 Task: Create Card Card0000000296 in Board Board0000000074 in Workspace WS0000000025 in Trello. Create Card Card0000000297 in Board Board0000000075 in Workspace WS0000000025 in Trello. Create Card Card0000000298 in Board Board0000000075 in Workspace WS0000000025 in Trello. Create Card Card0000000299 in Board Board0000000075 in Workspace WS0000000025 in Trello. Create Card Card0000000300 in Board Board0000000075 in Workspace WS0000000025 in Trello
Action: Mouse moved to (317, 345)
Screenshot: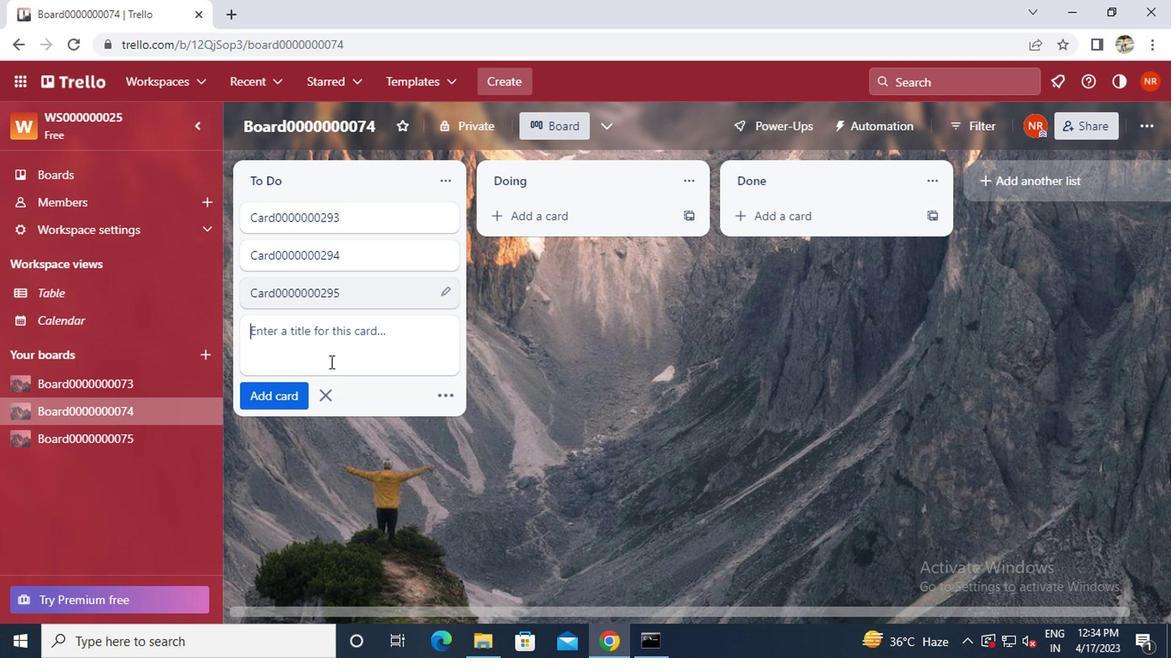 
Action: Mouse pressed left at (317, 345)
Screenshot: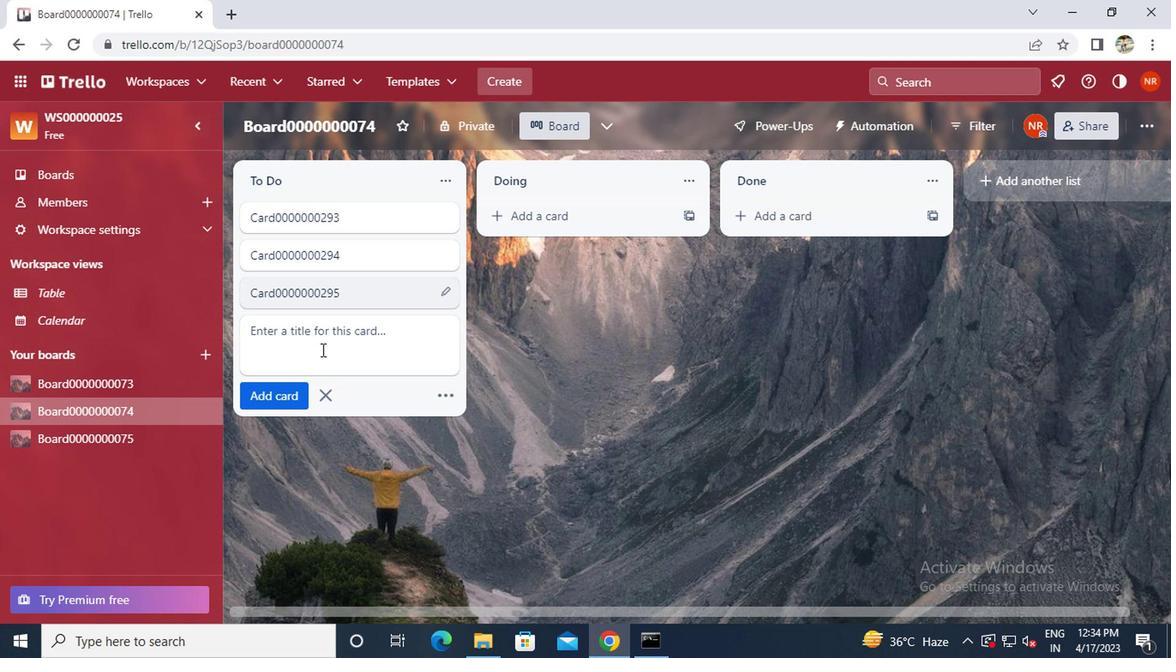 
Action: Mouse moved to (316, 345)
Screenshot: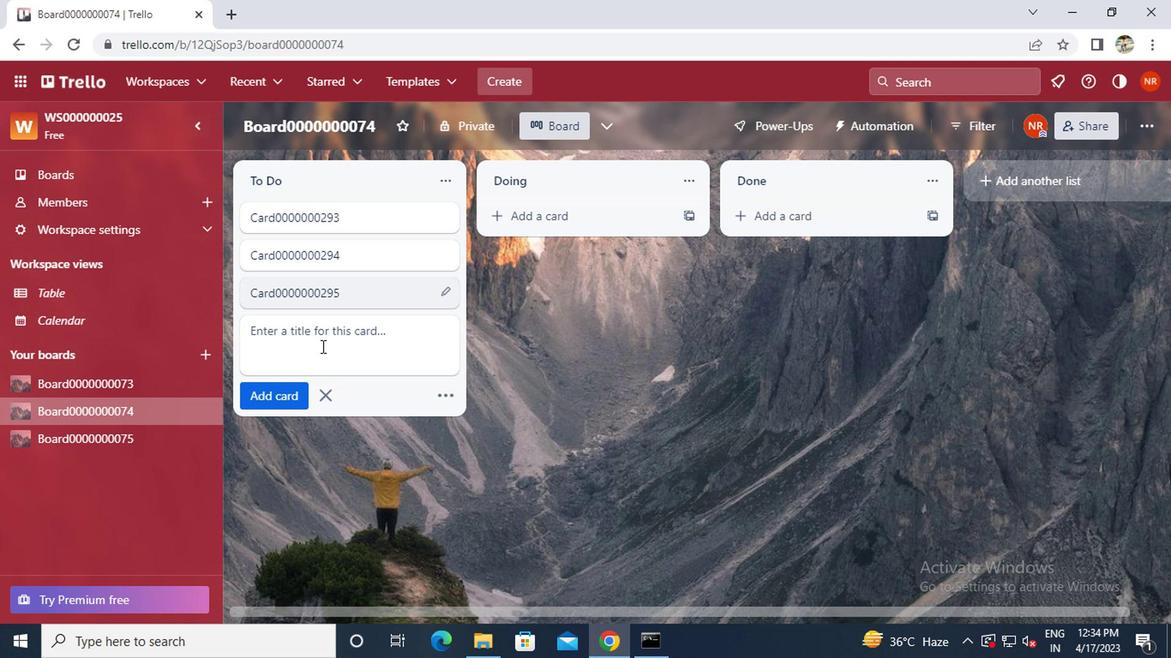 
Action: Key pressed card<Key.backspace><Key.backspace><Key.backspace><Key.caps_lock>ard0000000296
Screenshot: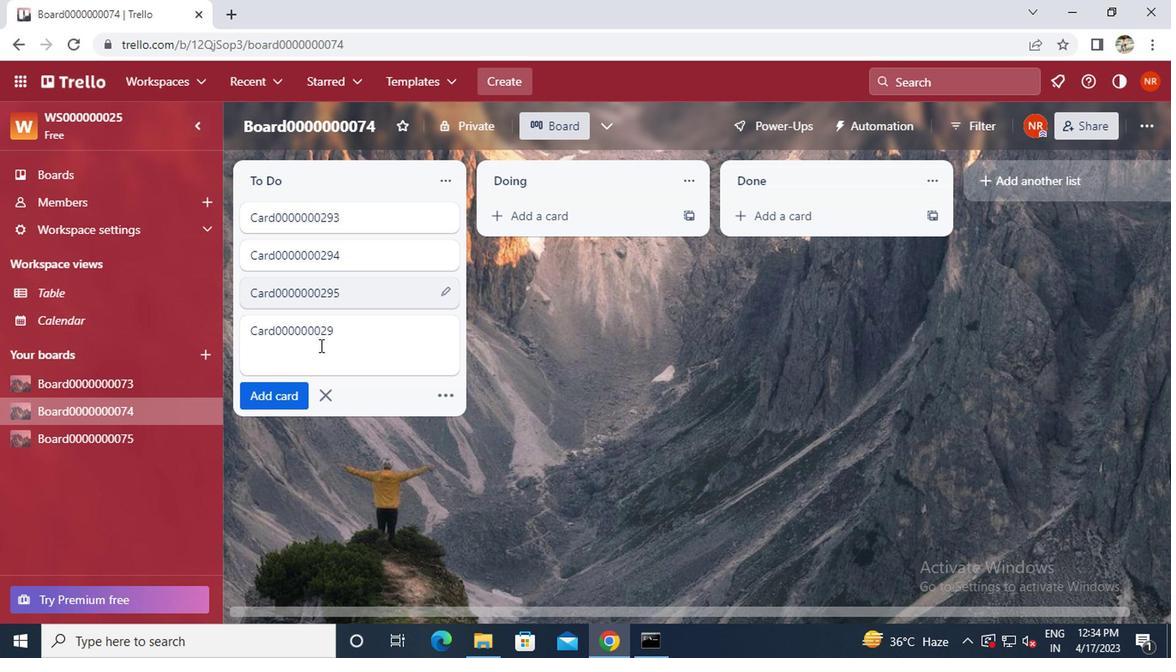 
Action: Mouse moved to (282, 391)
Screenshot: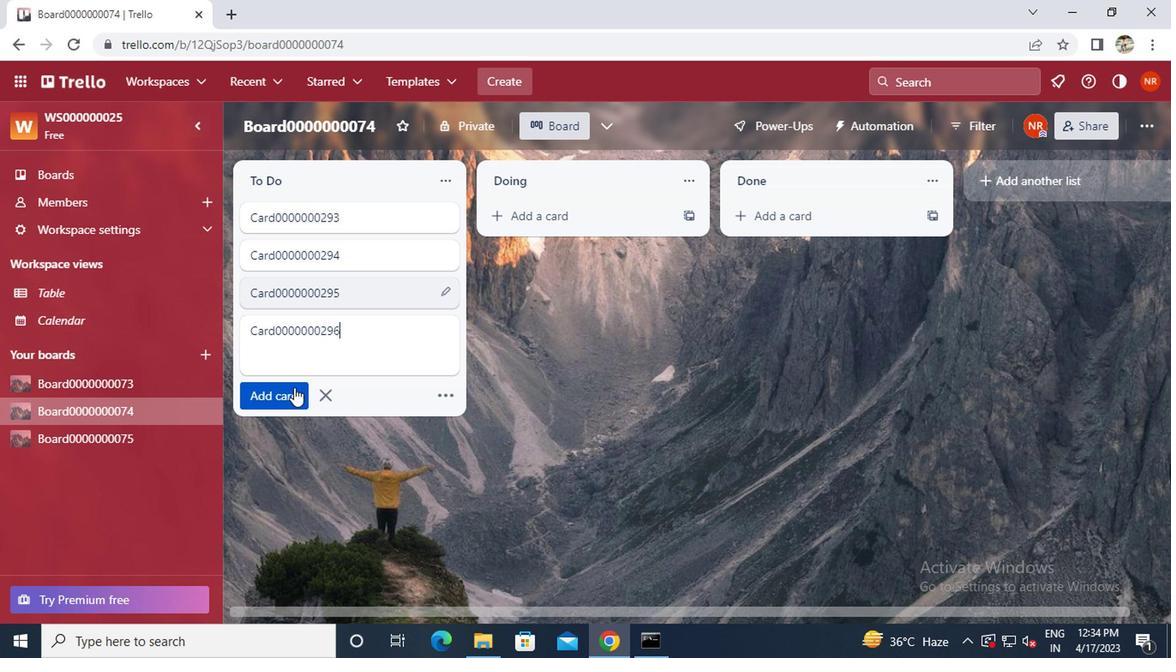 
Action: Mouse pressed left at (282, 391)
Screenshot: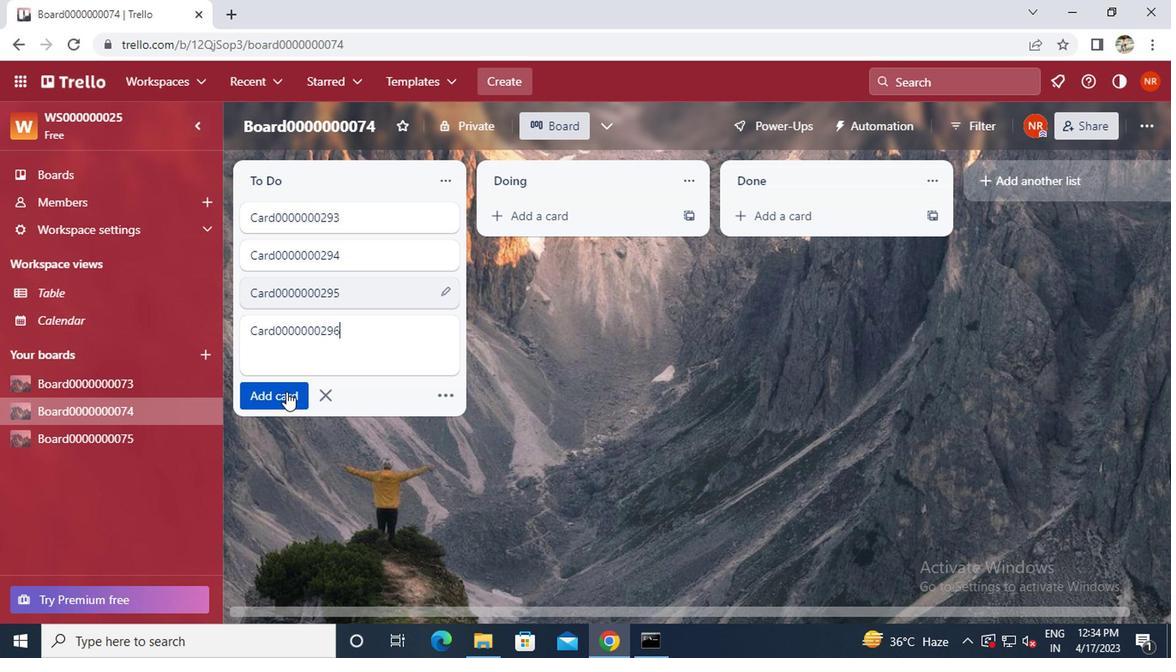 
Action: Mouse moved to (147, 438)
Screenshot: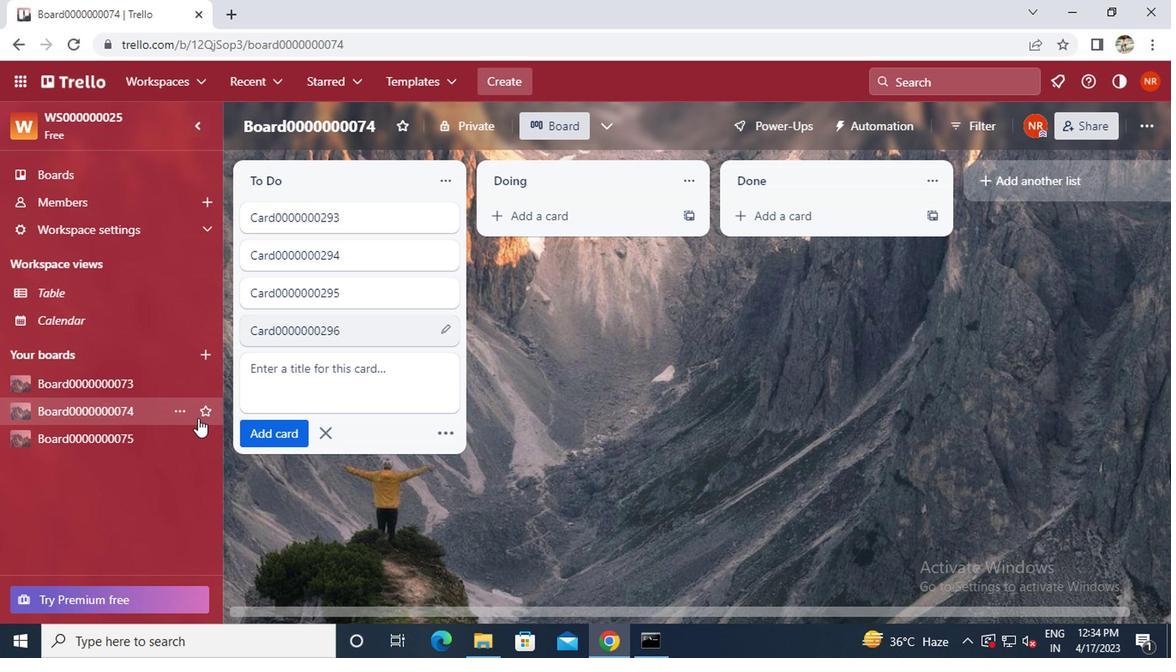 
Action: Mouse pressed left at (147, 438)
Screenshot: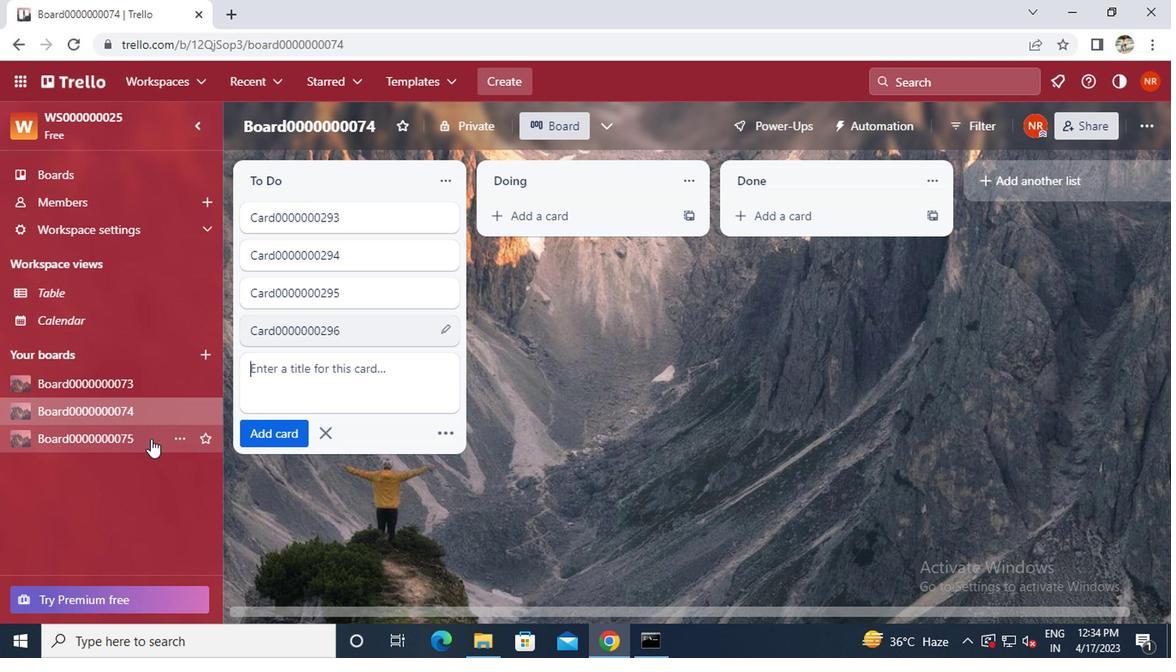 
Action: Mouse moved to (283, 220)
Screenshot: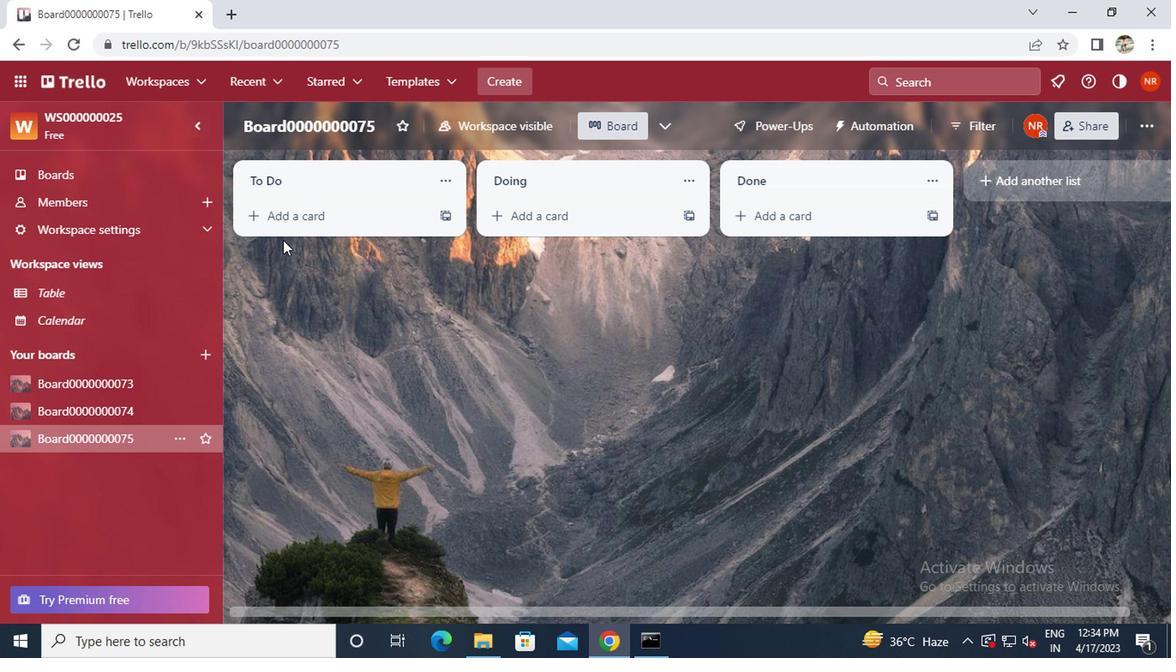 
Action: Mouse pressed left at (283, 220)
Screenshot: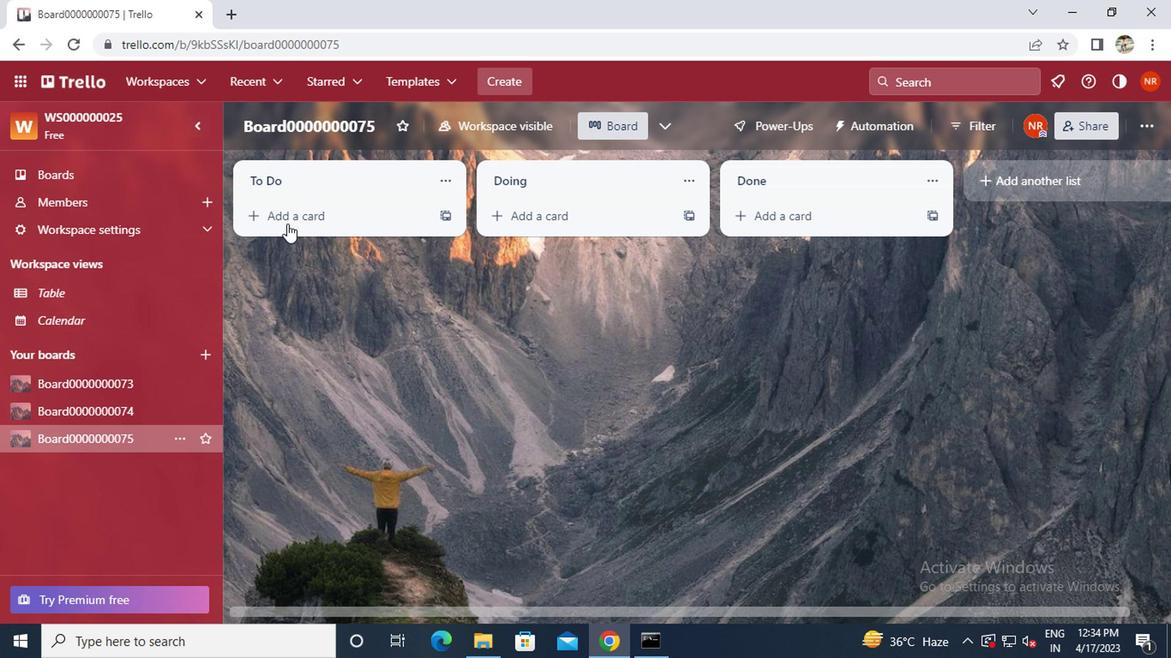 
Action: Key pressed <Key.caps_lock>c<Key.caps_lock>ard0000000297
Screenshot: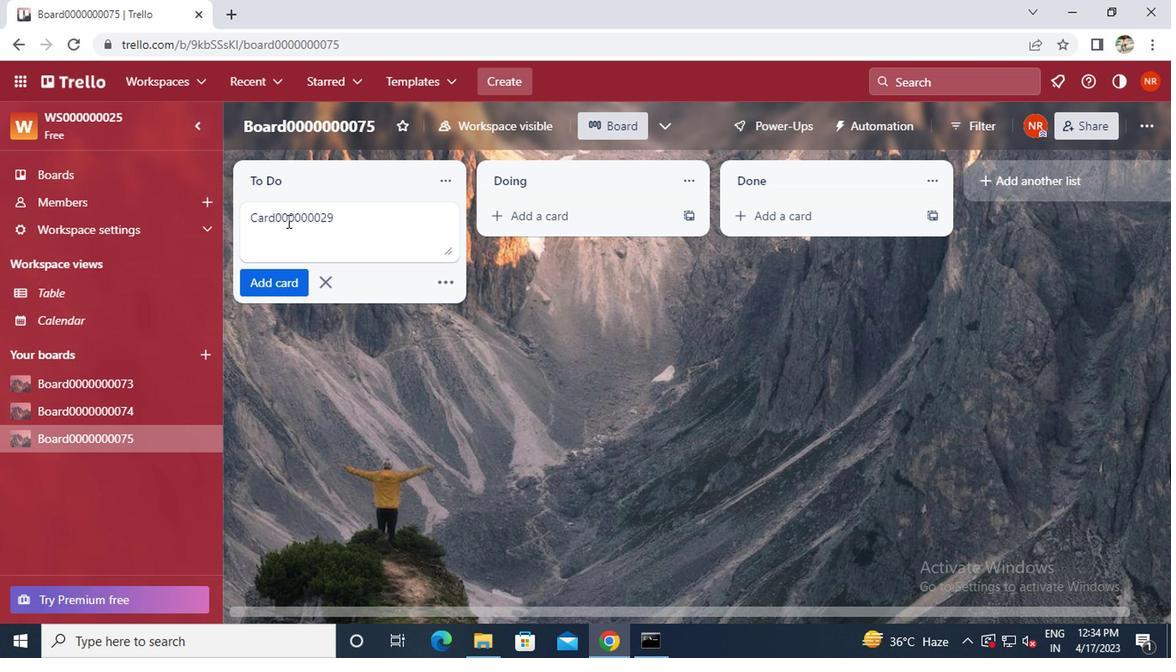 
Action: Mouse moved to (286, 283)
Screenshot: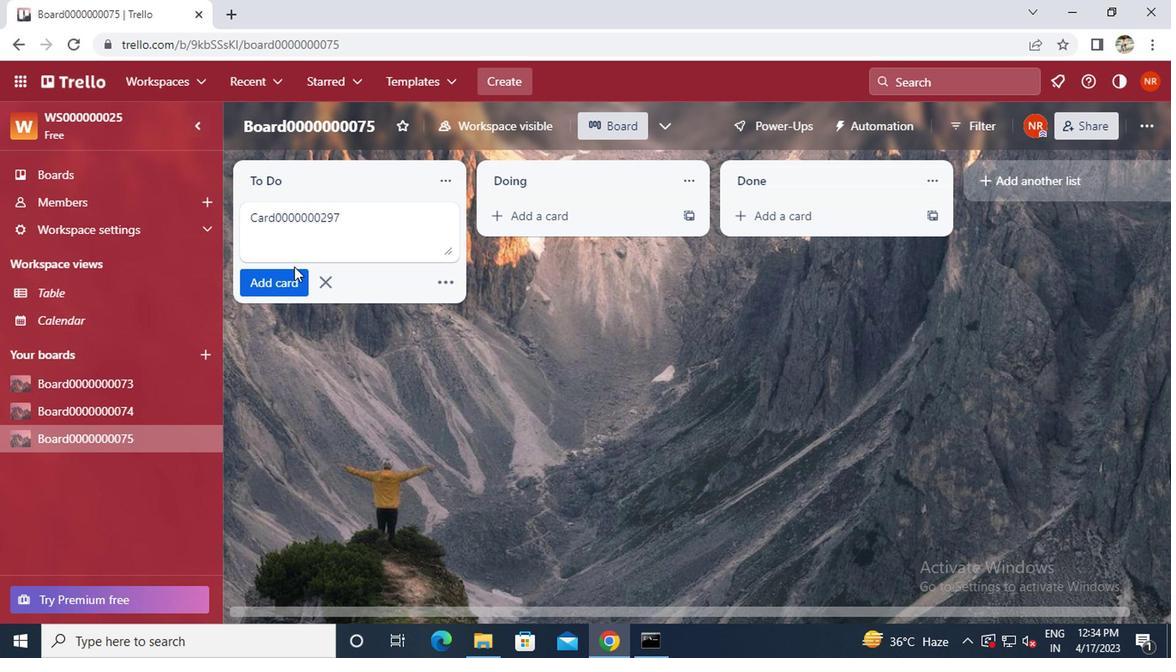 
Action: Mouse pressed left at (286, 283)
Screenshot: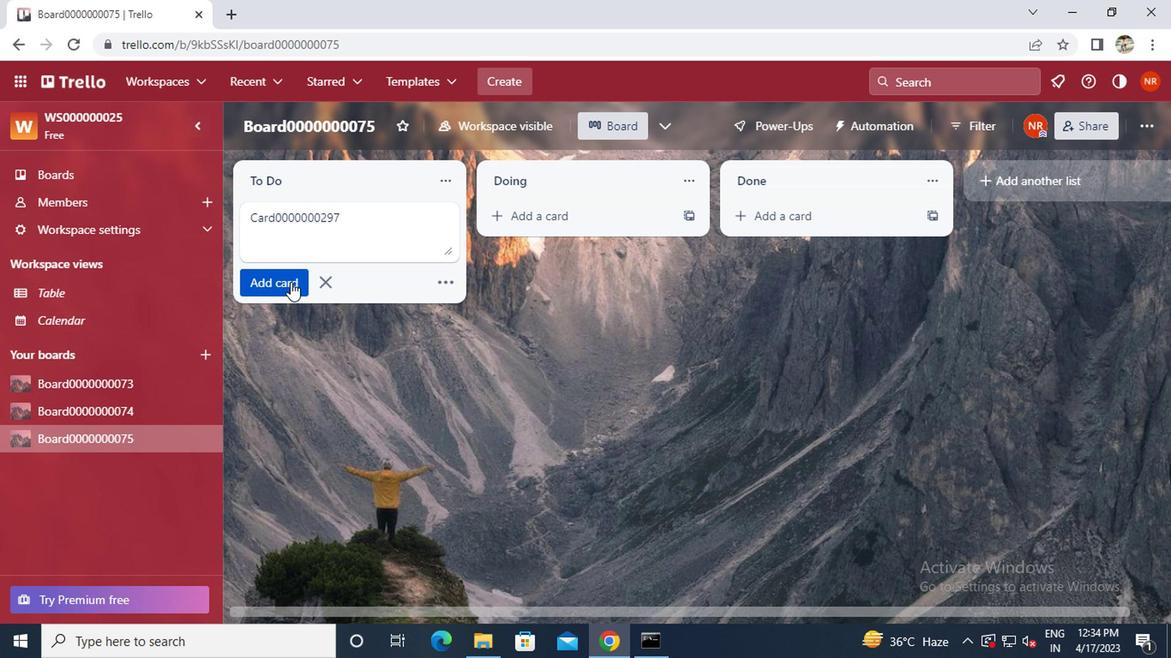 
Action: Key pressed <Key.caps_lock>c<Key.caps_lock>ard0000000288<Key.backspace><Key.backspace>98
Screenshot: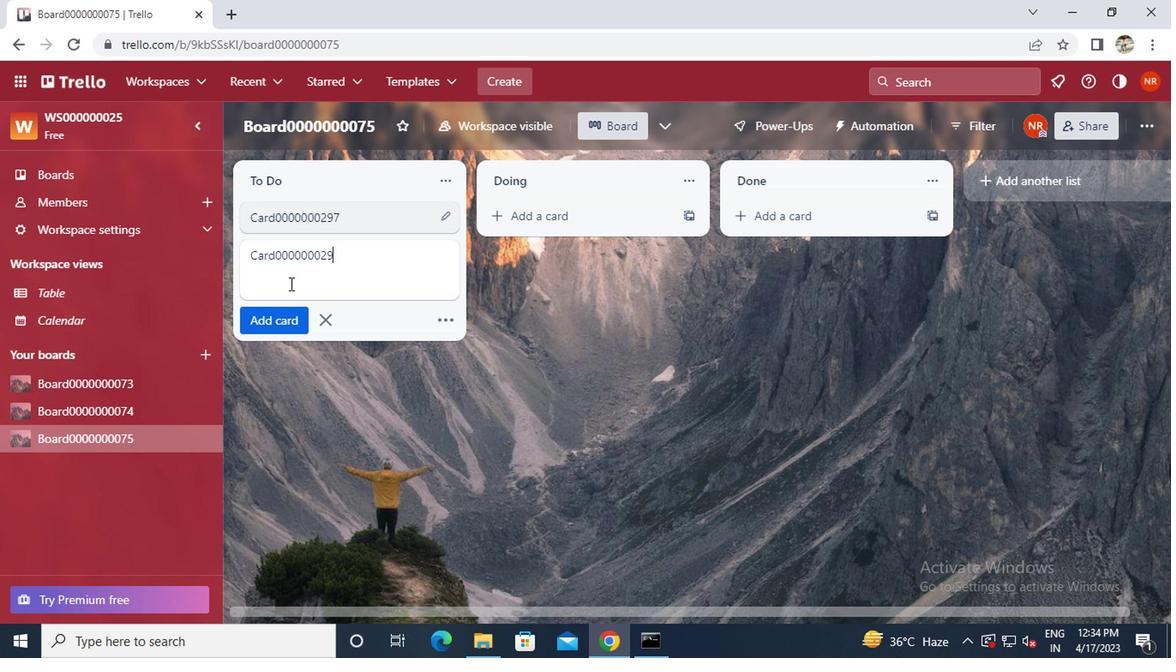 
Action: Mouse moved to (273, 327)
Screenshot: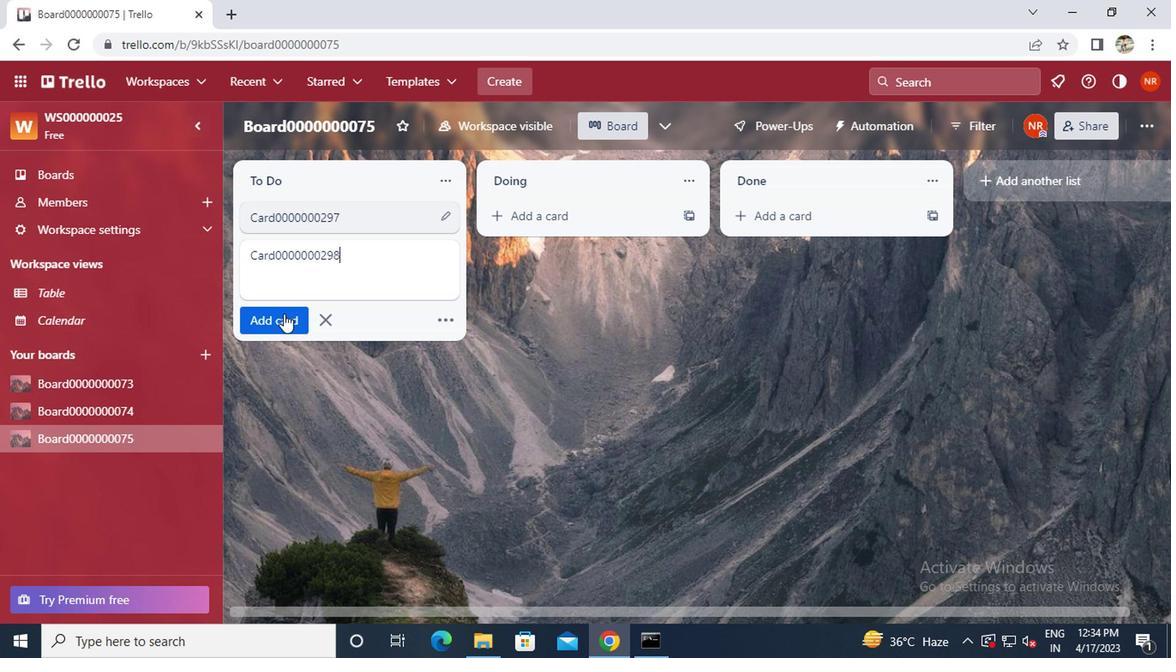 
Action: Mouse pressed left at (273, 327)
Screenshot: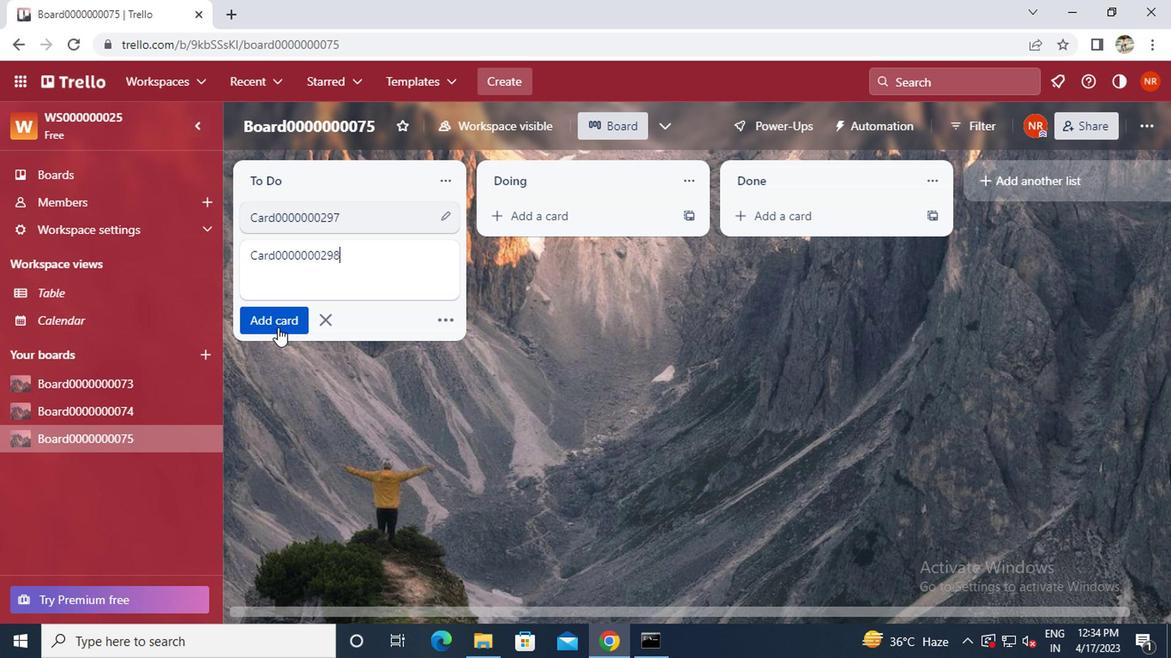 
Action: Key pressed <Key.caps_lock>c<Key.caps_lock>ard0000000299
Screenshot: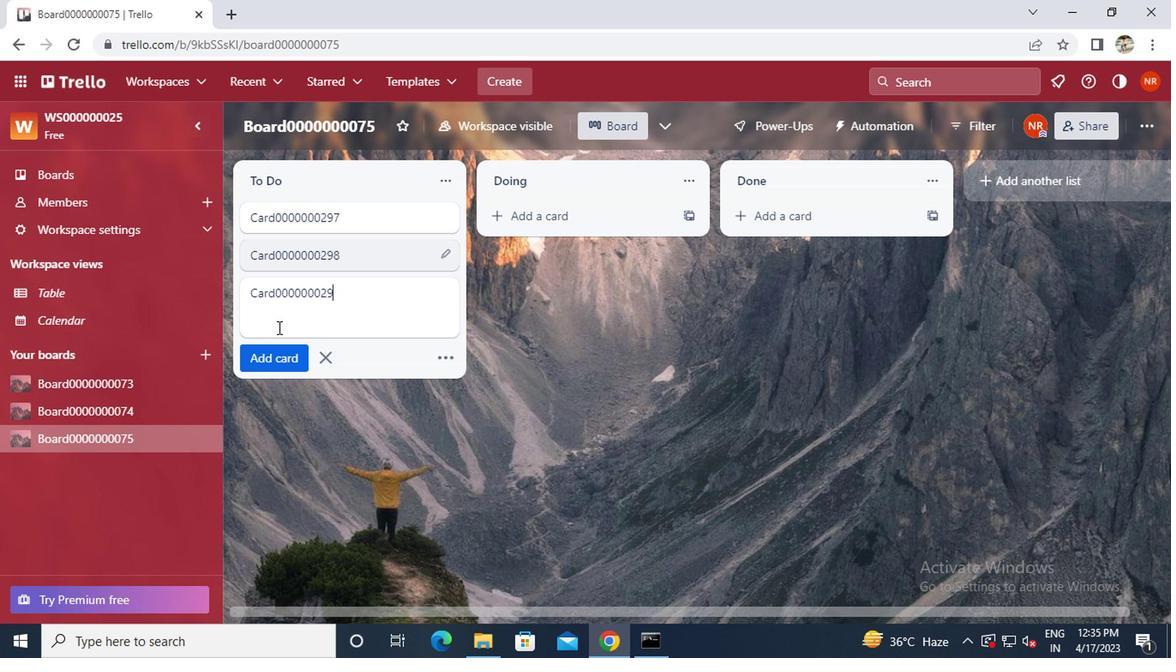 
Action: Mouse moved to (275, 345)
Screenshot: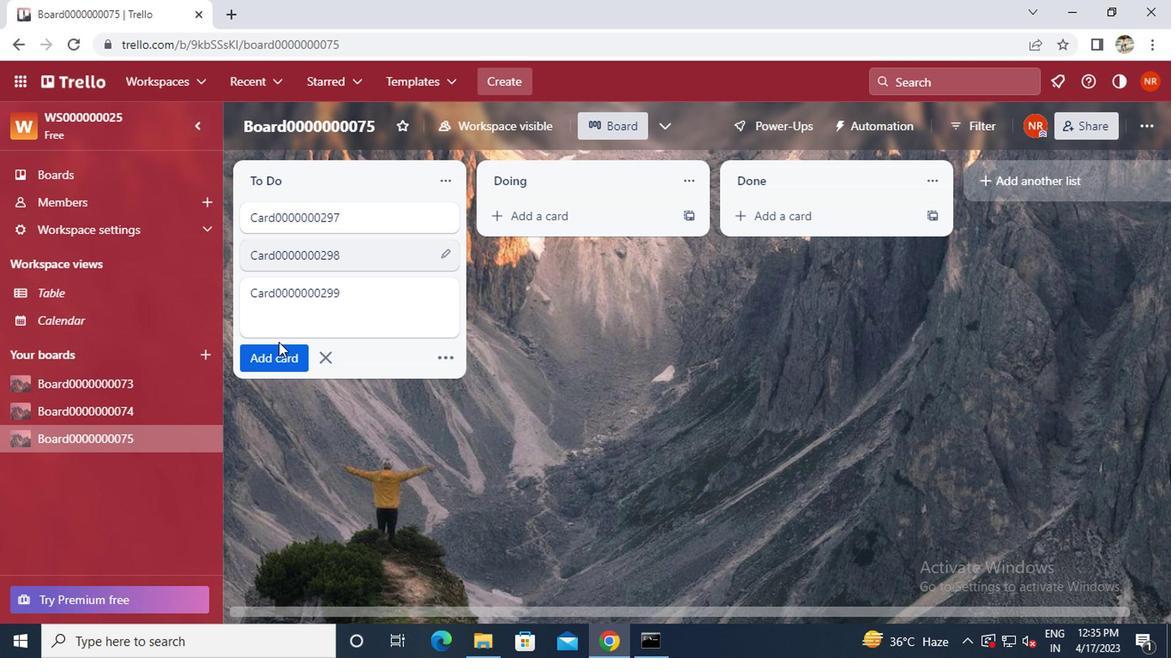 
Action: Mouse pressed left at (275, 345)
Screenshot: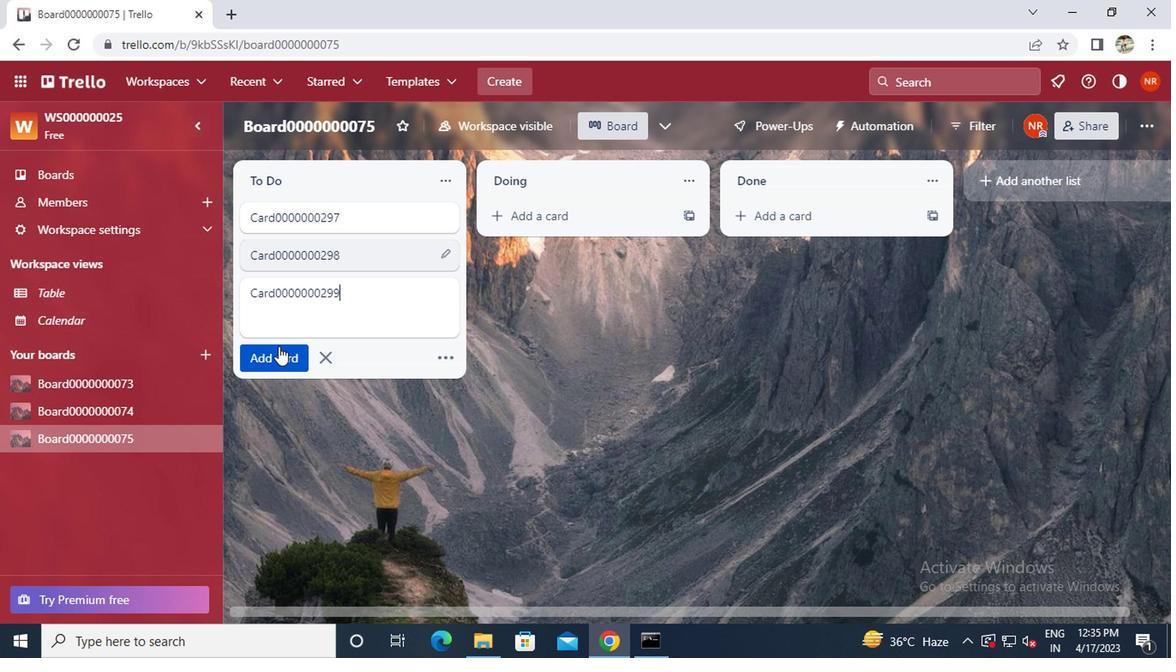 
Action: Key pressed <Key.caps_lock>c<Key.caps_lock>ard0000000300
Screenshot: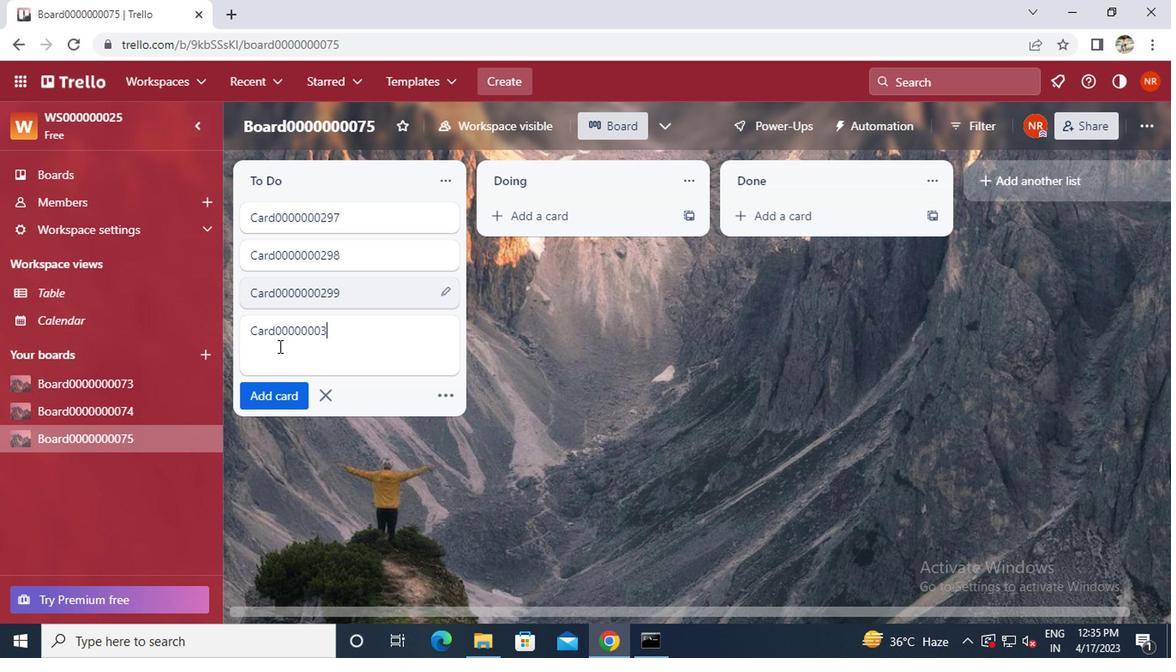 
Action: Mouse moved to (277, 389)
Screenshot: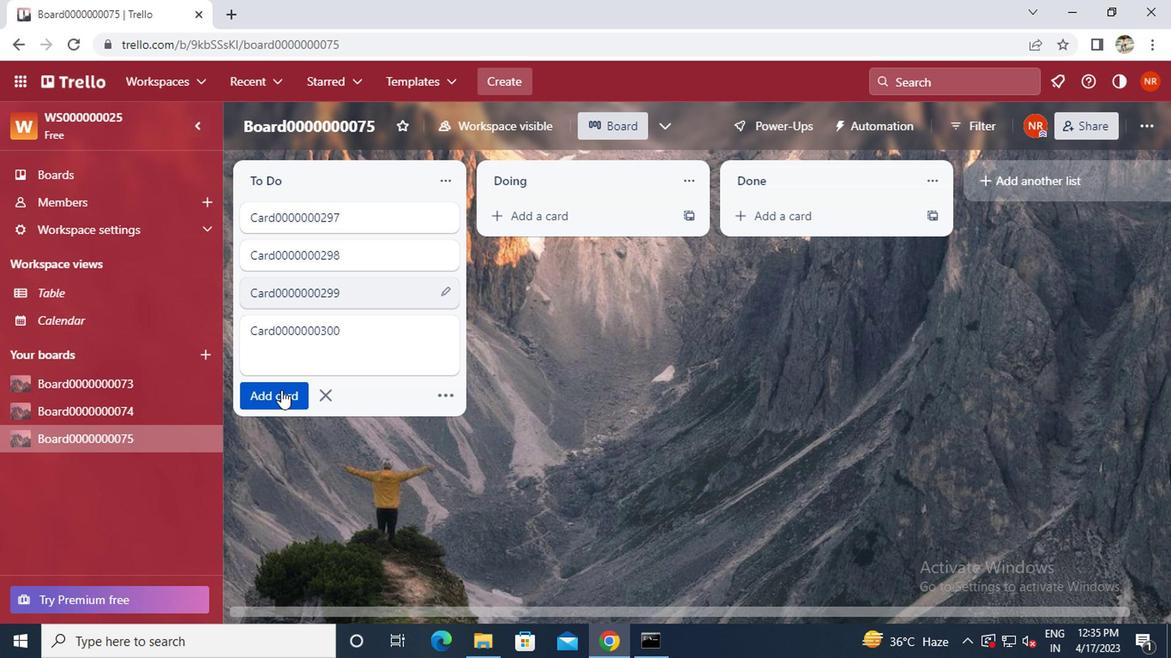 
Action: Mouse pressed left at (277, 389)
Screenshot: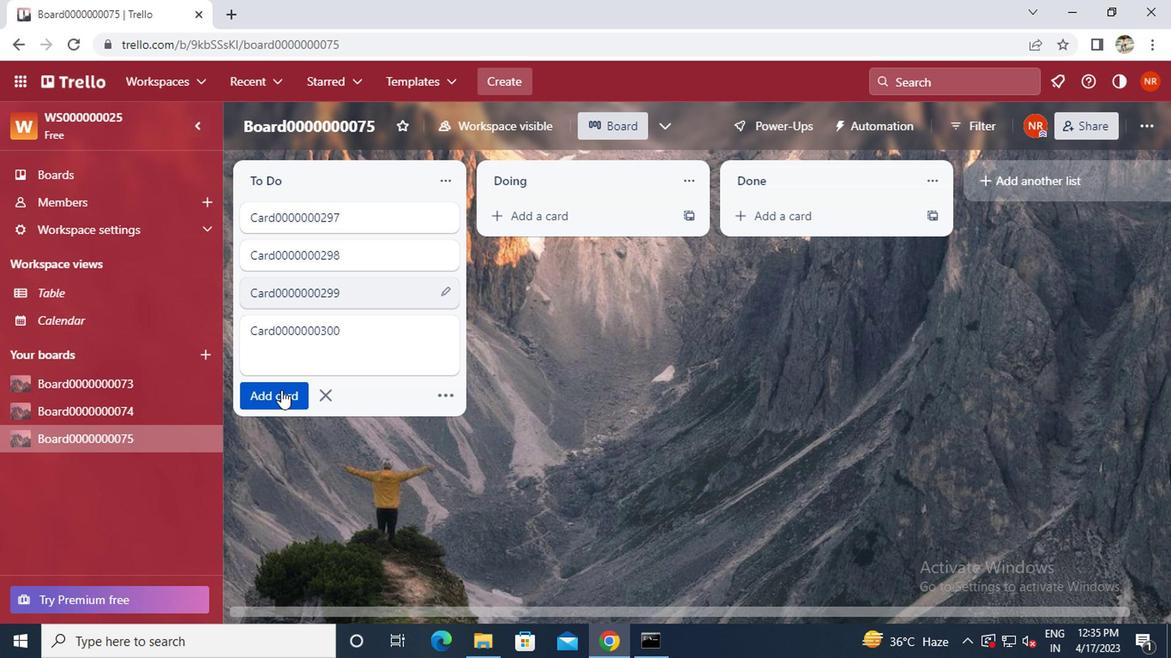 
Action: Key pressed <Key.f8>
Screenshot: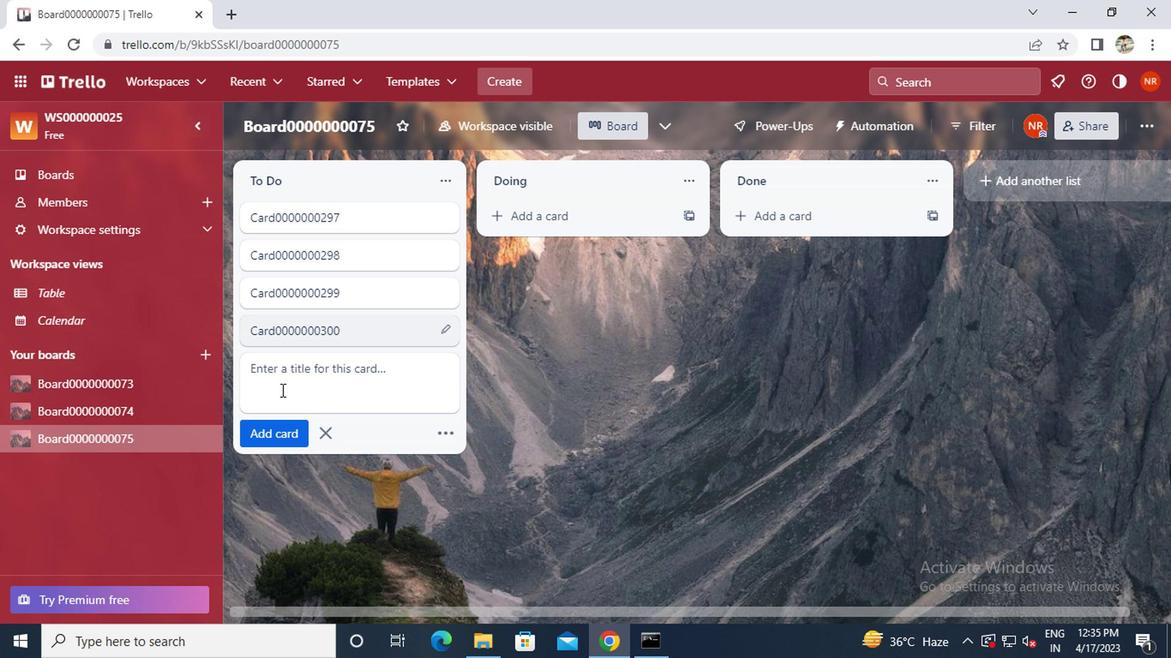 
